 Task: Create List Brand Identity Governance in Board Newsletter Design Software to Workspace Corporate Legal Services. Create List Brand Identity Review in Board Sales Pipeline Forecasting to Workspace Corporate Legal Services. Create List Brand Identity Standards in Board Content Marketing Podcast Creation and Promotion Strategy to Workspace Corporate Legal Services
Action: Mouse moved to (65, 310)
Screenshot: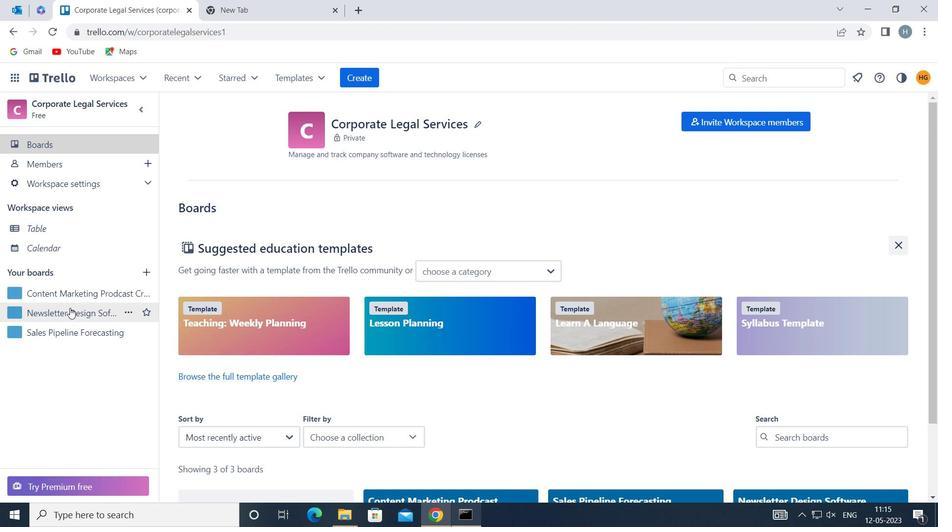 
Action: Mouse pressed left at (65, 310)
Screenshot: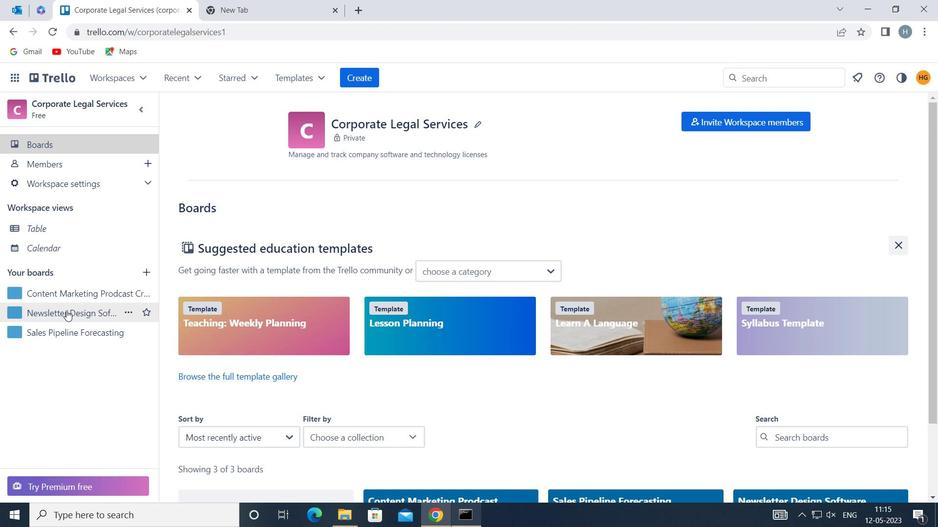 
Action: Mouse moved to (293, 147)
Screenshot: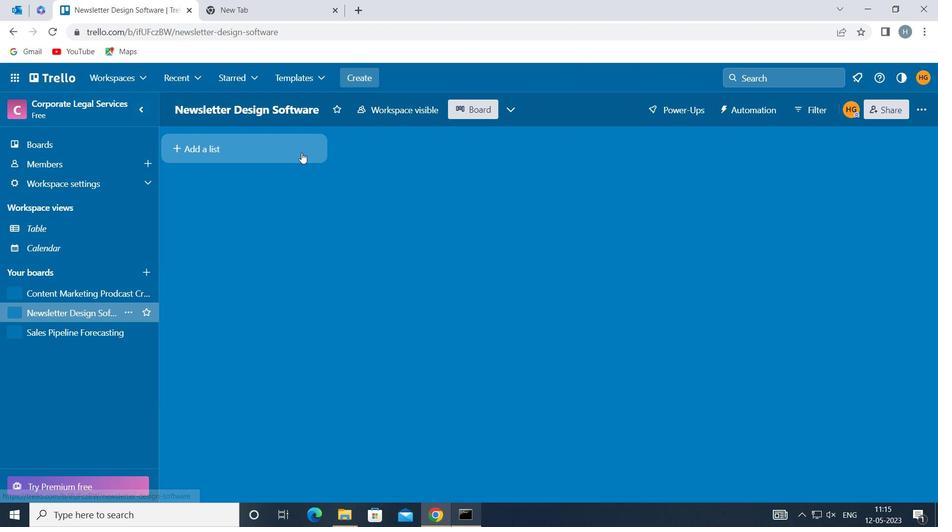 
Action: Mouse pressed left at (293, 147)
Screenshot: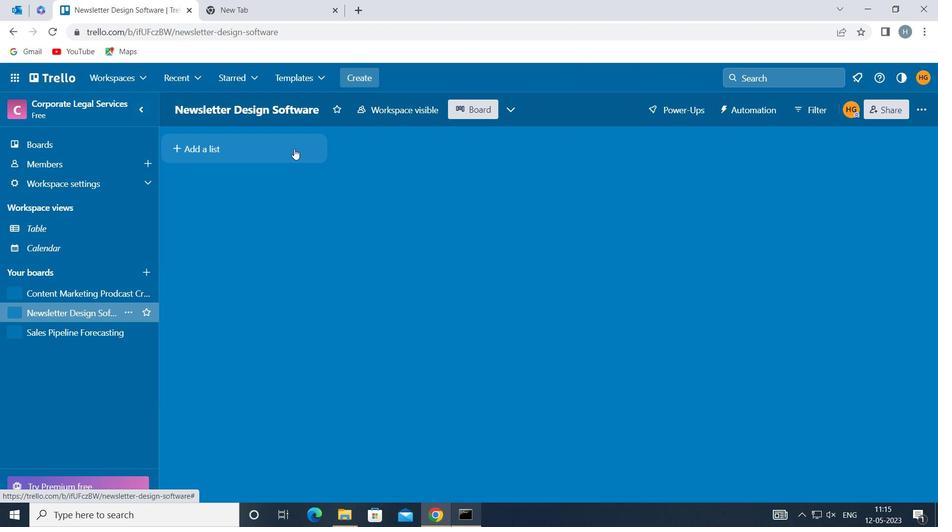 
Action: Mouse moved to (284, 149)
Screenshot: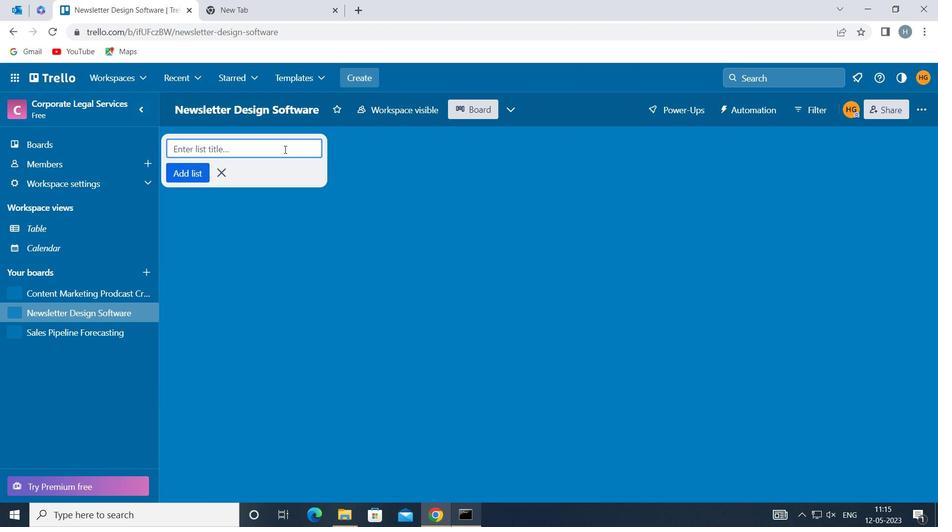 
Action: Key pressed <Key.shift>BRAND<Key.space><Key.shift>IDENTITY<Key.space><Key.shift>GOVERNANCE
Screenshot: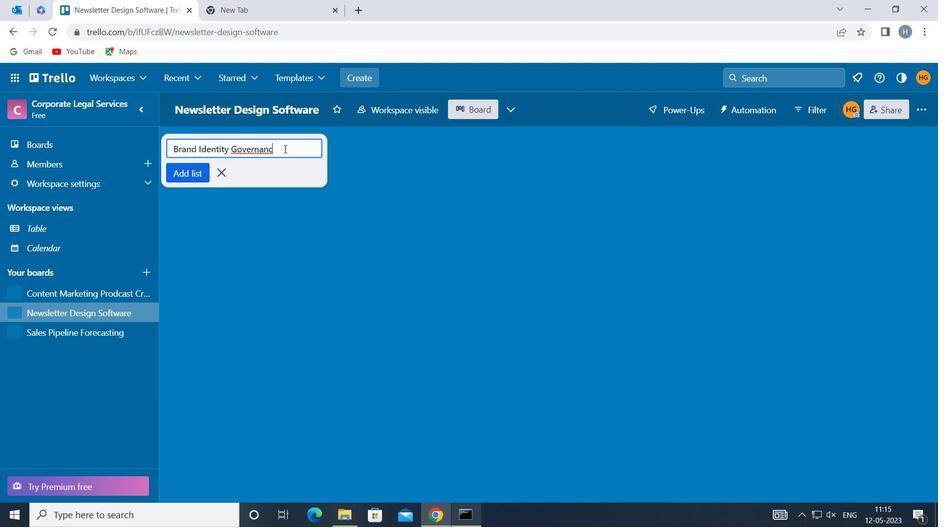 
Action: Mouse moved to (194, 168)
Screenshot: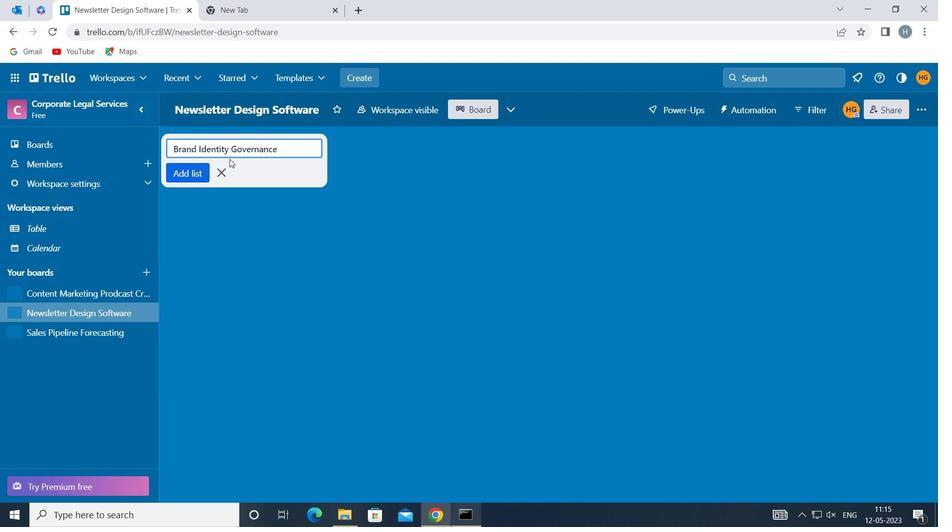 
Action: Mouse pressed left at (194, 168)
Screenshot: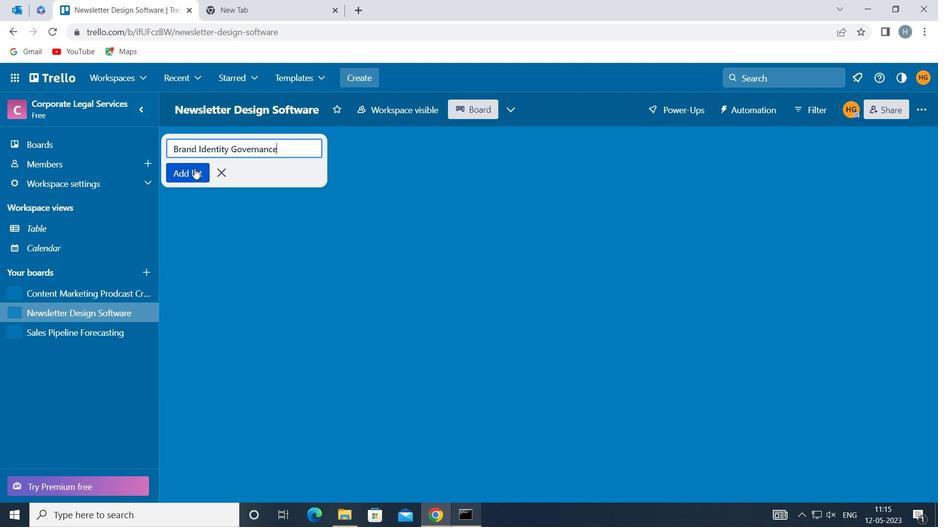 
Action: Mouse moved to (210, 222)
Screenshot: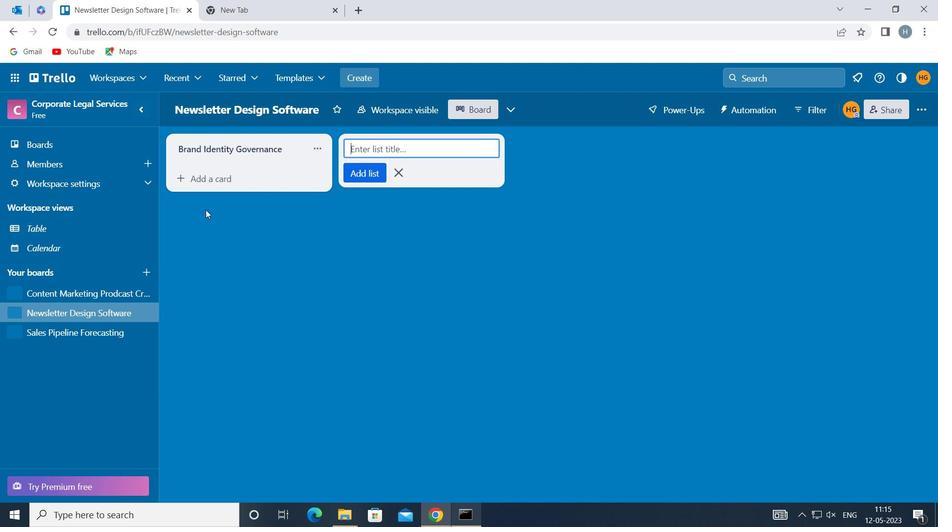 
Action: Mouse pressed left at (210, 222)
Screenshot: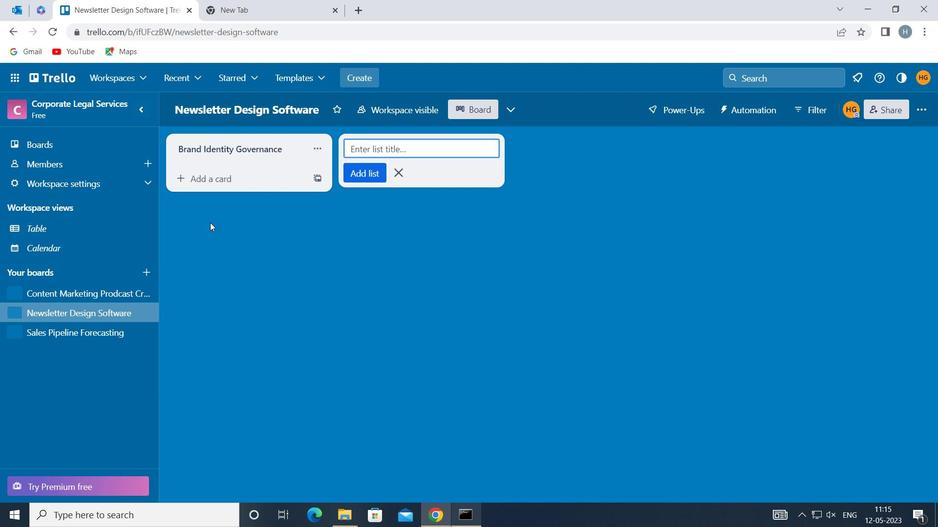 
Action: Mouse moved to (82, 332)
Screenshot: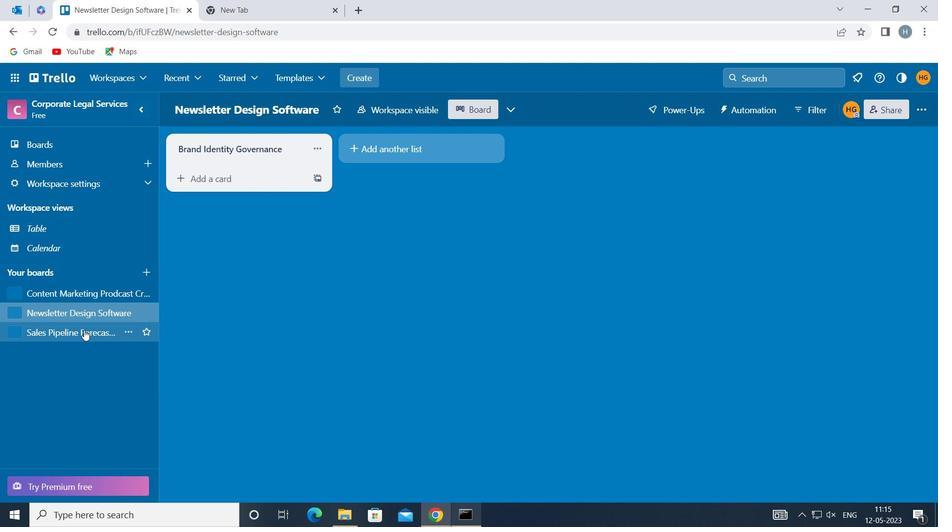 
Action: Mouse pressed left at (82, 332)
Screenshot: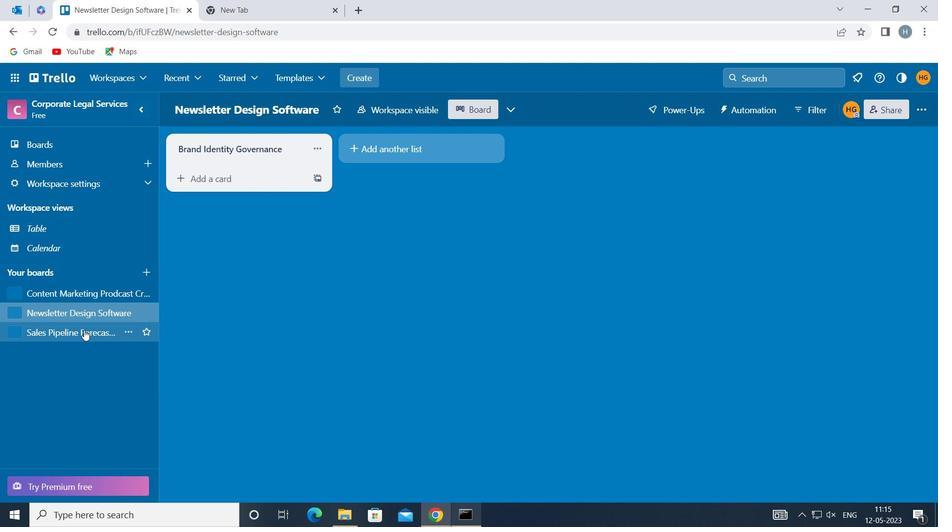 
Action: Mouse moved to (242, 150)
Screenshot: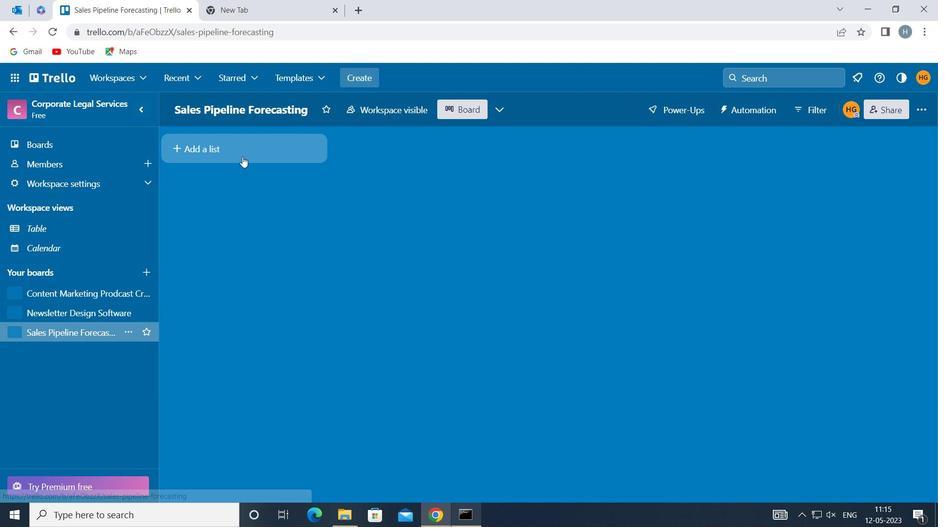 
Action: Mouse pressed left at (242, 150)
Screenshot: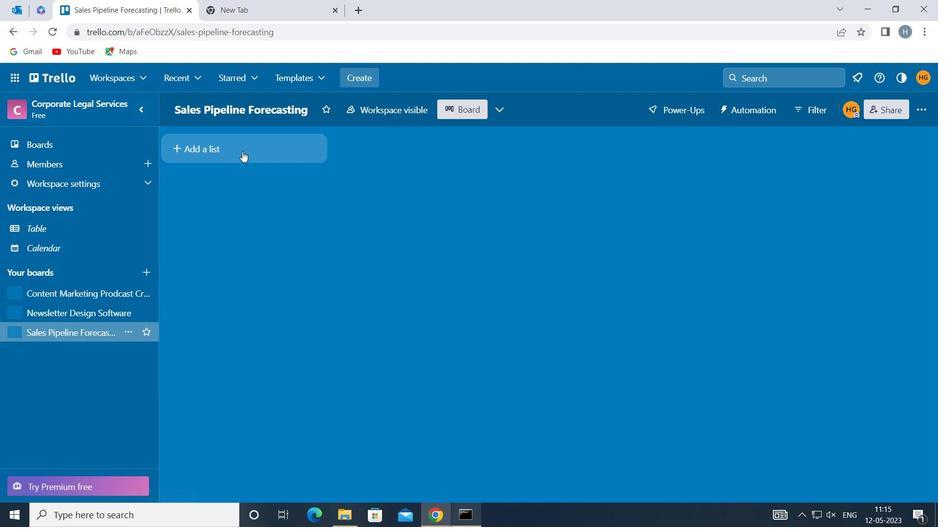 
Action: Mouse pressed left at (242, 150)
Screenshot: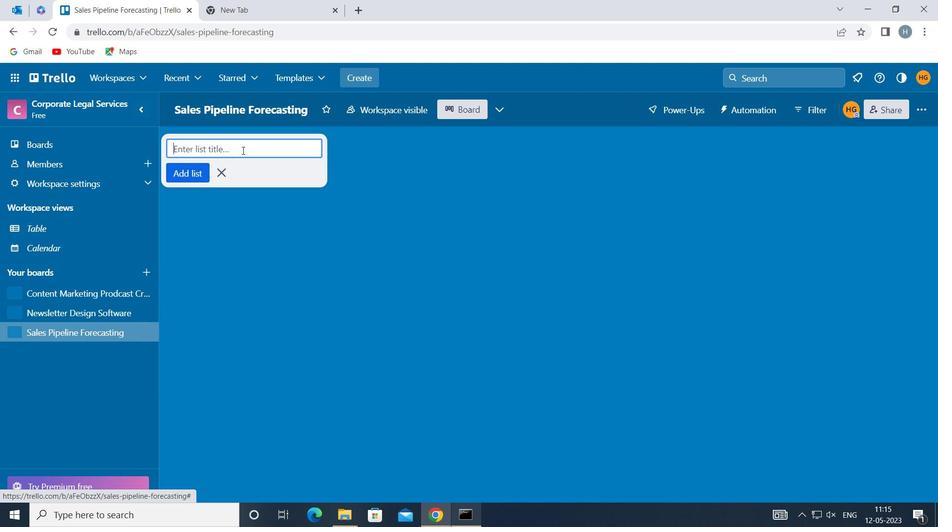
Action: Key pressed <Key.shift>BRAND<Key.space><Key.shift>IDENTITY<Key.space><Key.shift>REVIEW
Screenshot: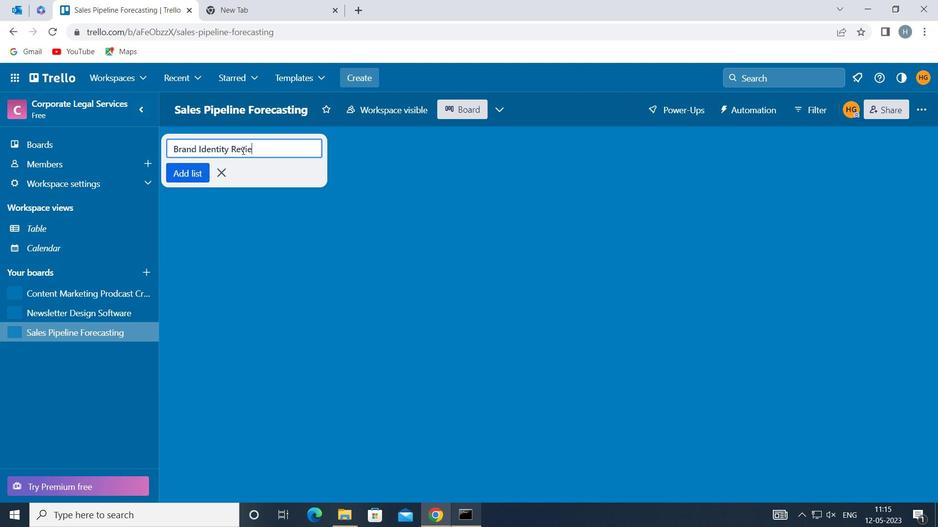 
Action: Mouse moved to (193, 171)
Screenshot: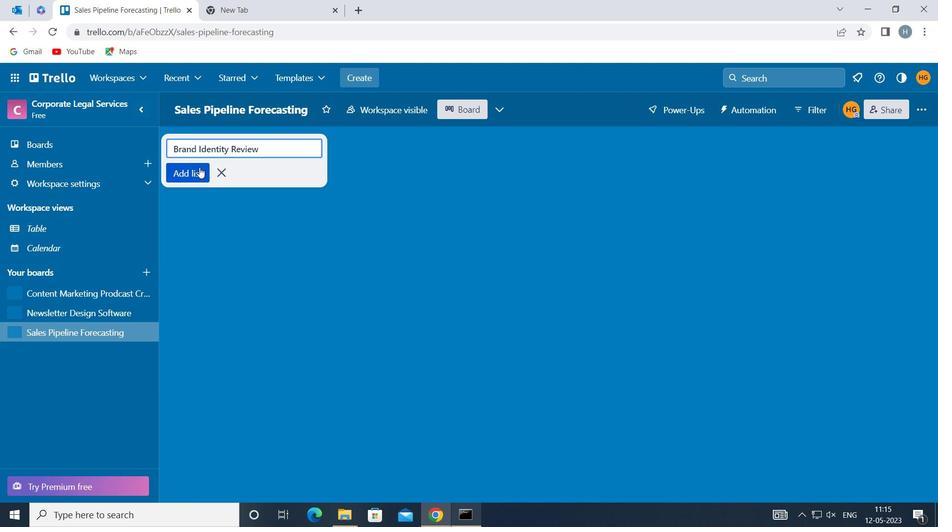 
Action: Mouse pressed left at (193, 171)
Screenshot: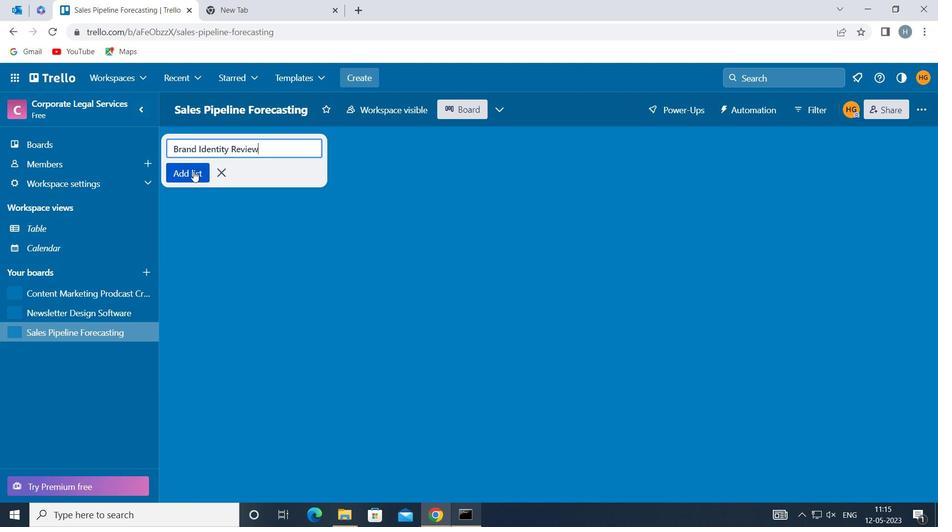 
Action: Mouse moved to (84, 292)
Screenshot: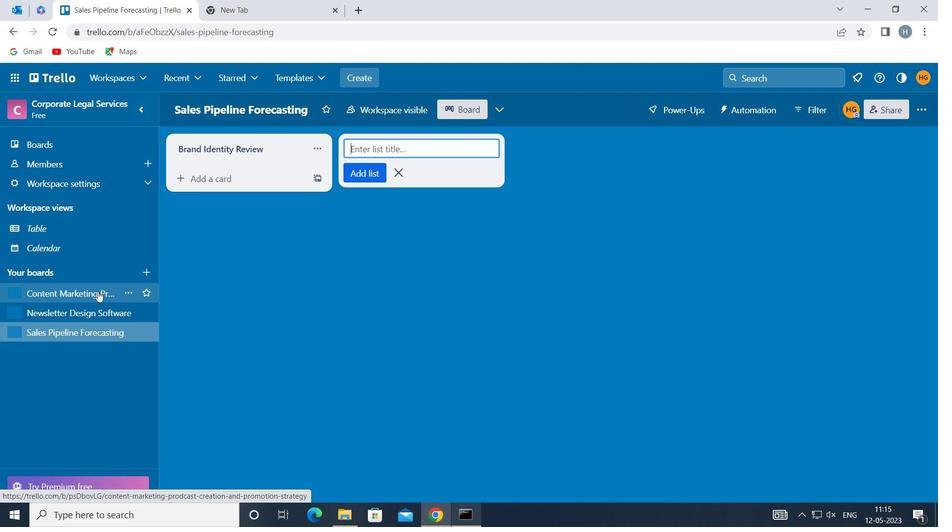
Action: Mouse pressed left at (84, 292)
Screenshot: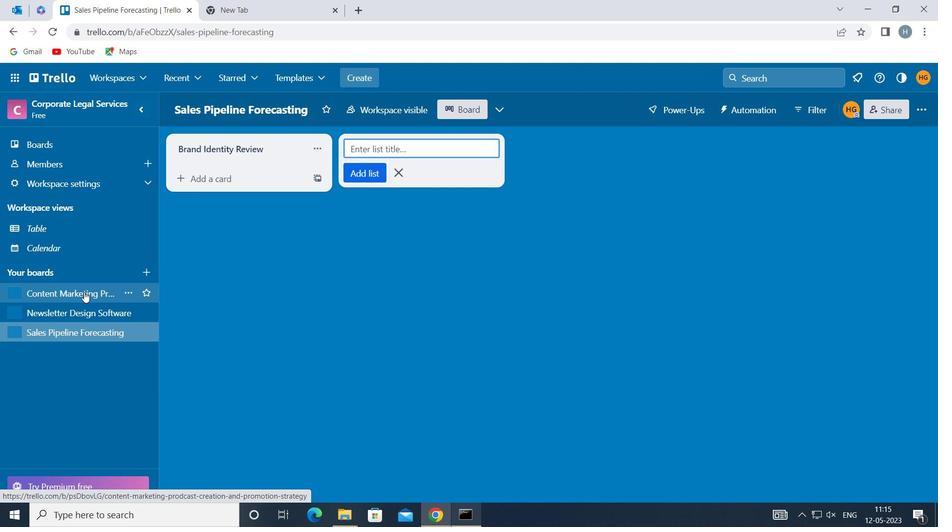 
Action: Mouse moved to (256, 143)
Screenshot: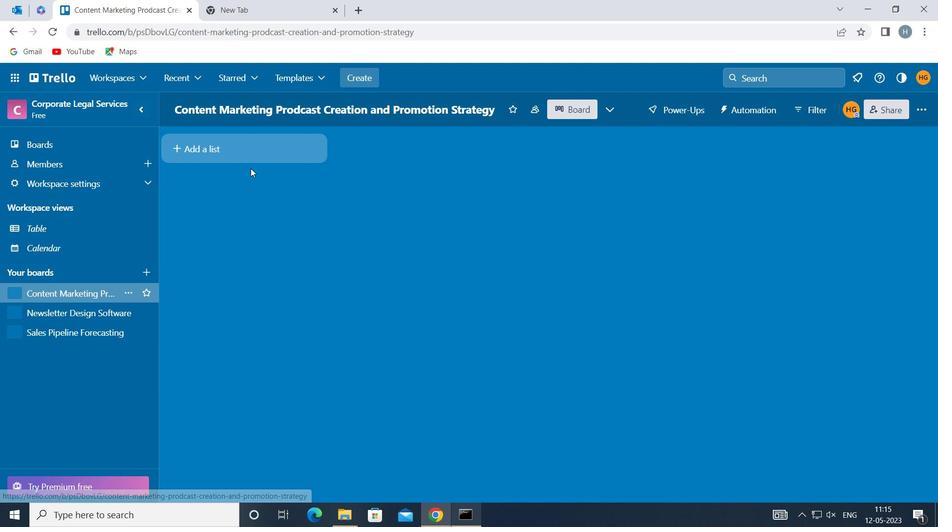 
Action: Mouse pressed left at (256, 143)
Screenshot: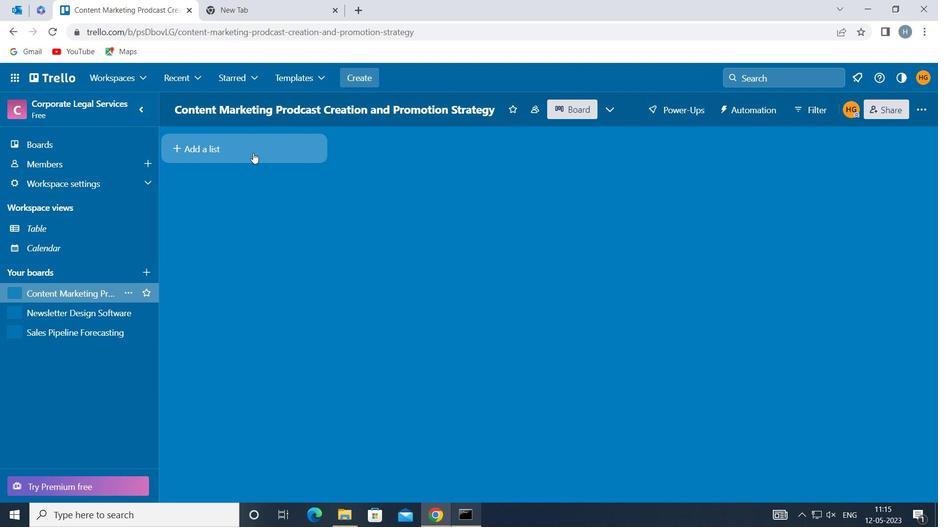 
Action: Mouse moved to (258, 146)
Screenshot: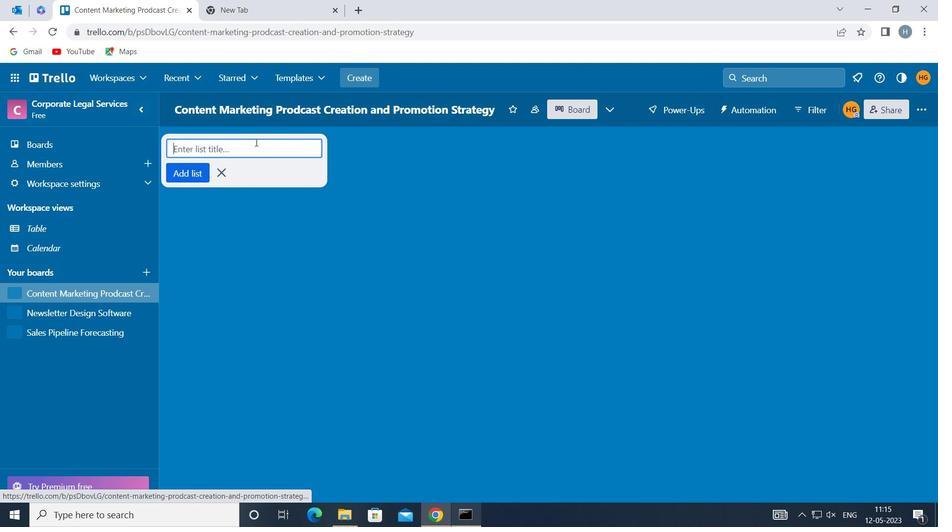
Action: Key pressed <Key.shift>BRA
Screenshot: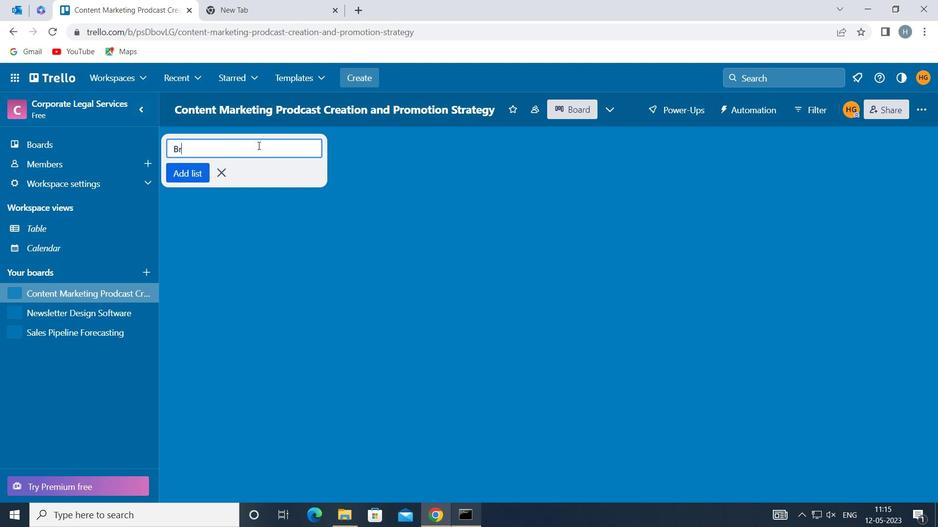 
Action: Mouse moved to (258, 146)
Screenshot: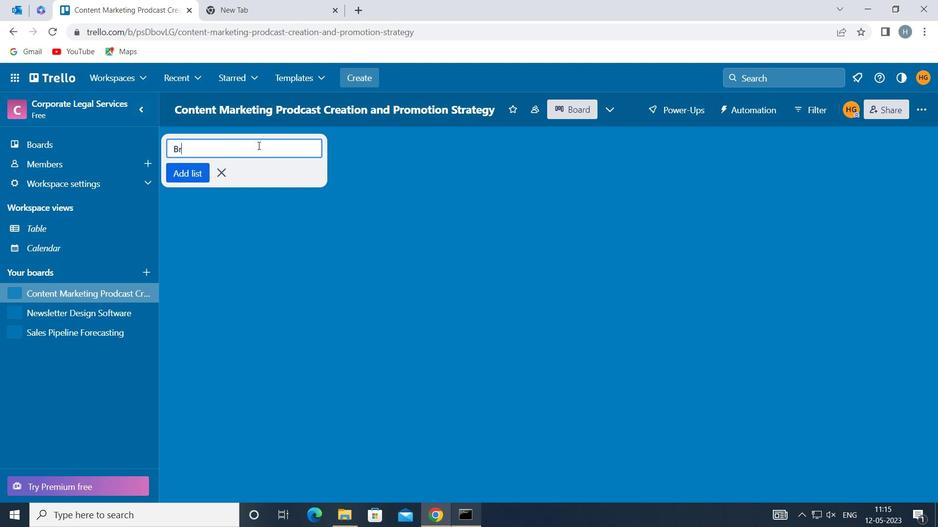 
Action: Key pressed ND<Key.space><Key.shift>IDENTITY<Key.space><Key.shift>STANDARDS
Screenshot: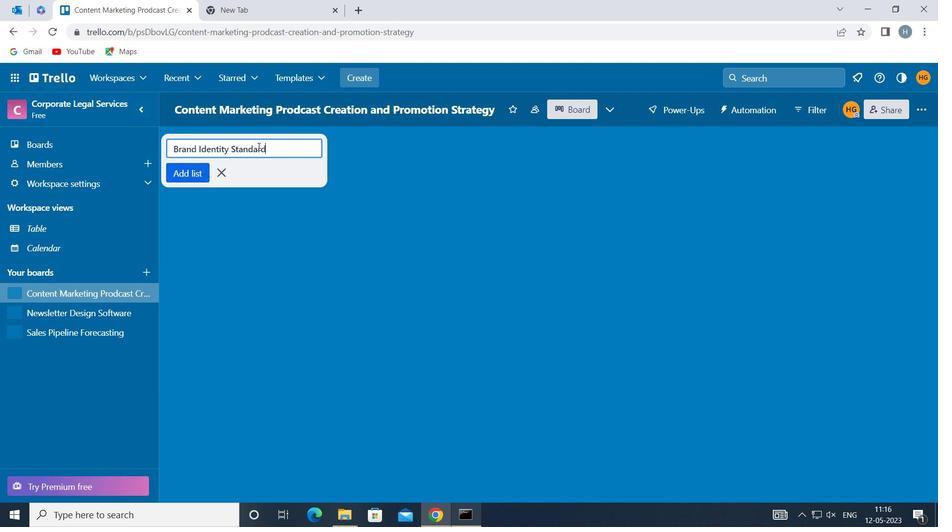 
Action: Mouse moved to (194, 173)
Screenshot: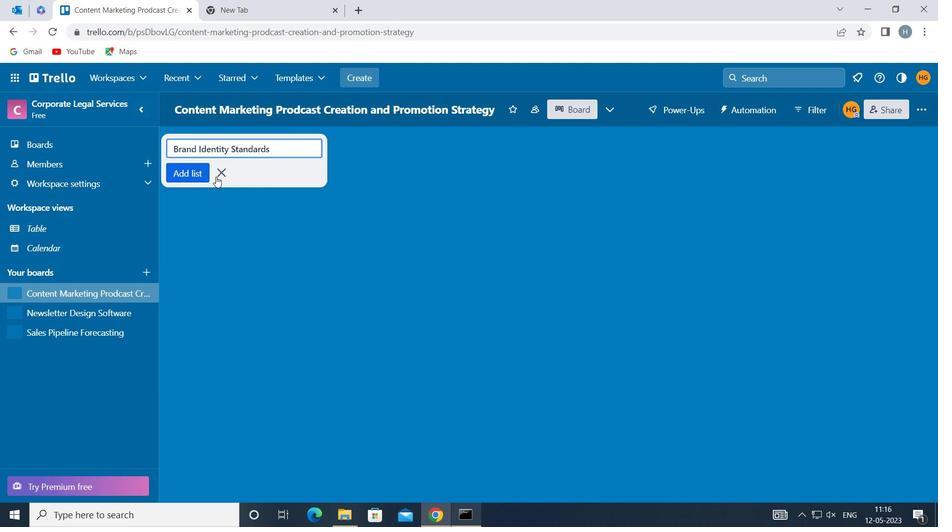 
Action: Mouse pressed left at (194, 173)
Screenshot: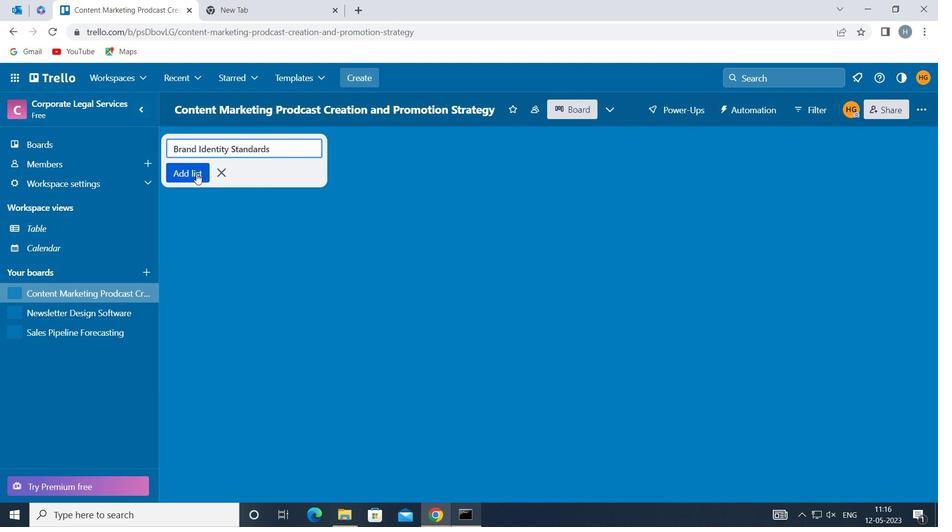 
Action: Mouse moved to (229, 238)
Screenshot: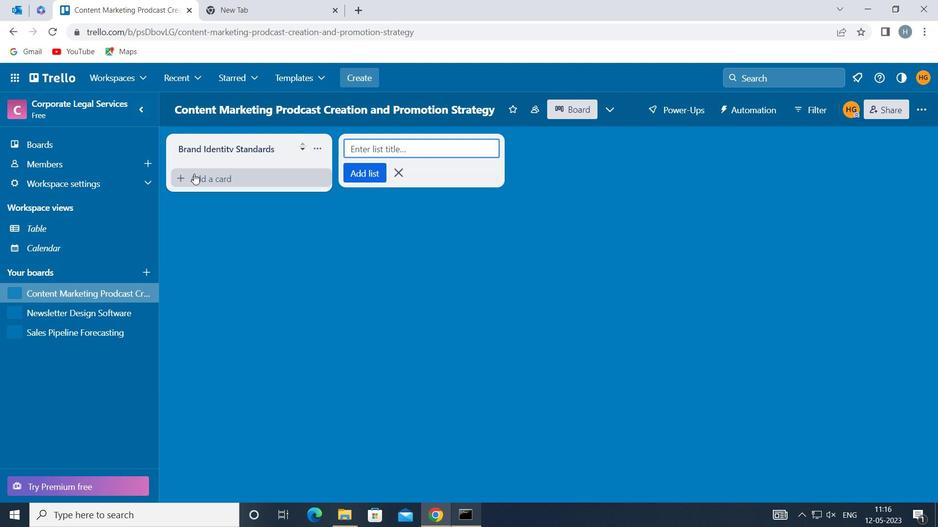 
Action: Mouse pressed left at (229, 238)
Screenshot: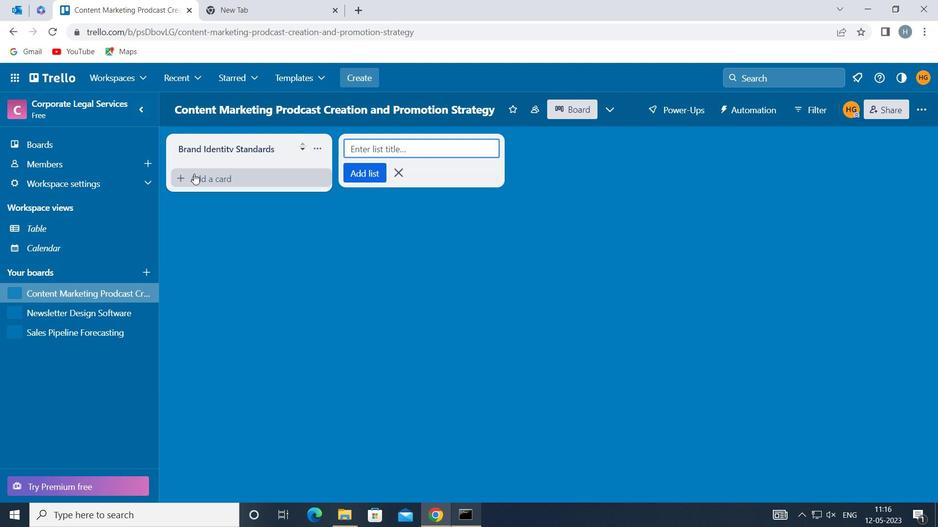 
